 Task: Add a dependency to the task Integrate website with a new web content management system (CMS) , the existing task  Create a new online platform for online gaming tournaments in the project BackTech
Action: Mouse moved to (734, 306)
Screenshot: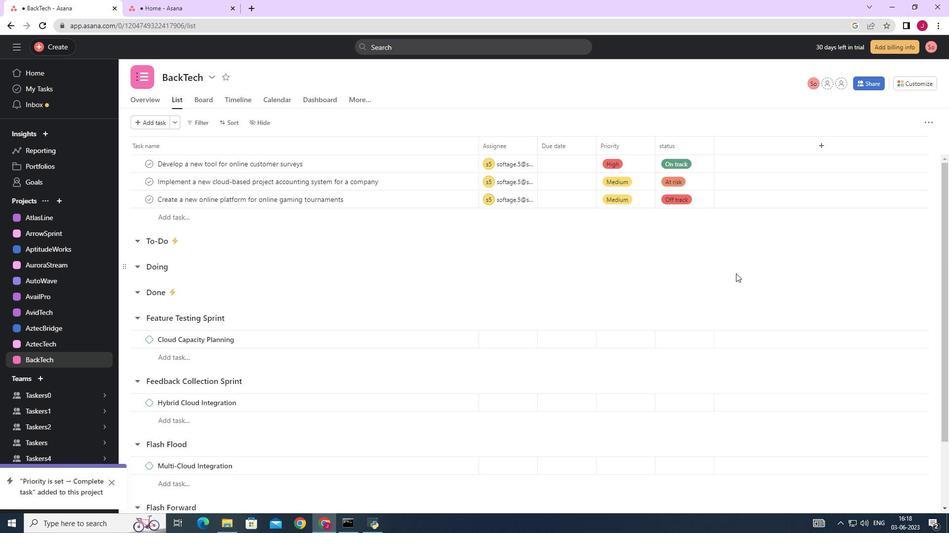 
Action: Mouse scrolled (734, 306) with delta (0, 0)
Screenshot: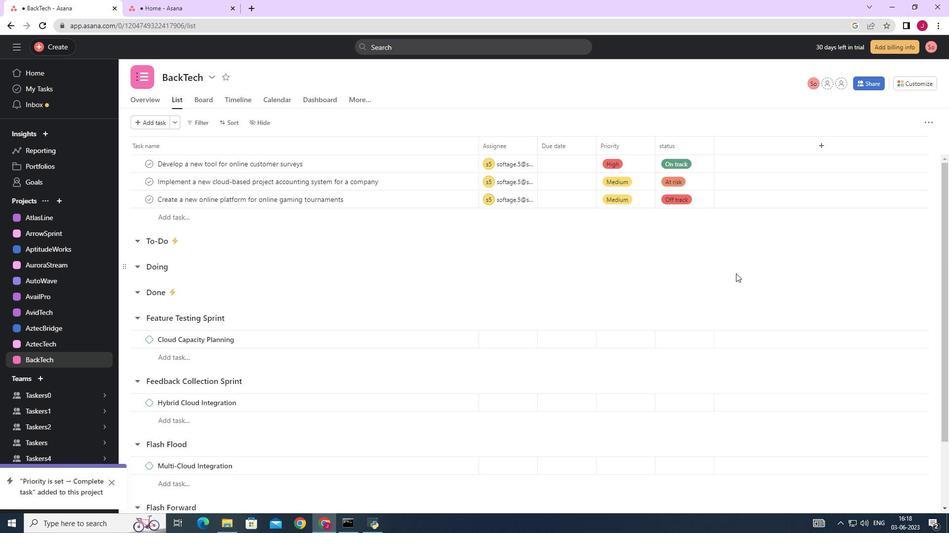 
Action: Mouse moved to (735, 307)
Screenshot: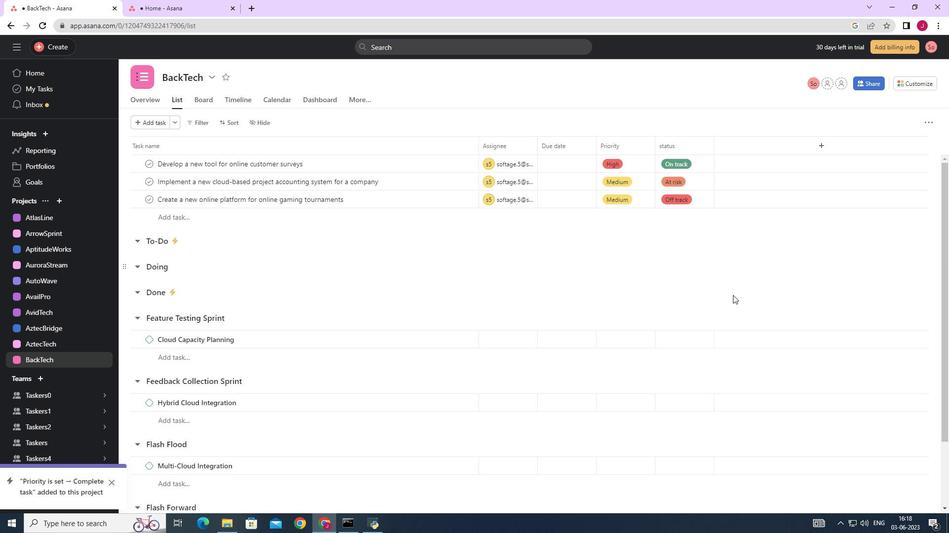 
Action: Mouse scrolled (735, 306) with delta (0, 0)
Screenshot: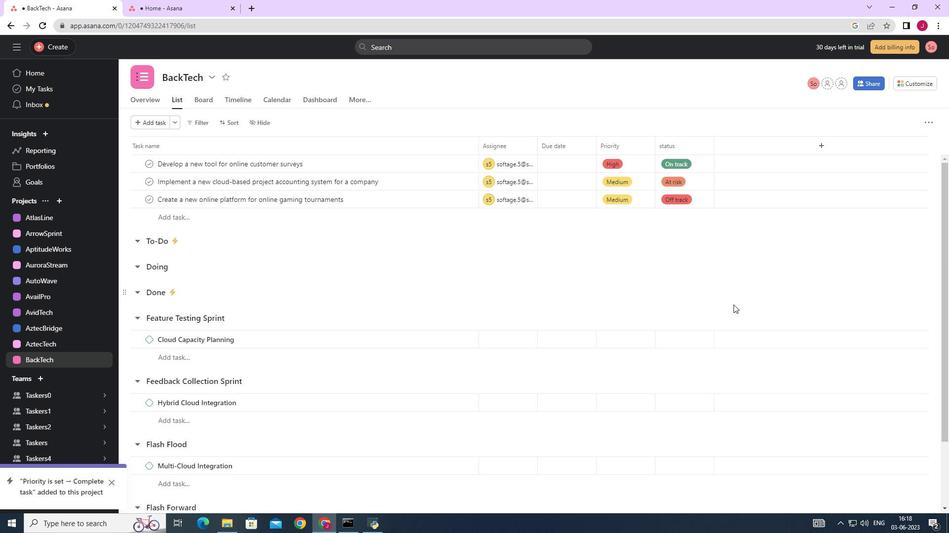 
Action: Mouse moved to (735, 307)
Screenshot: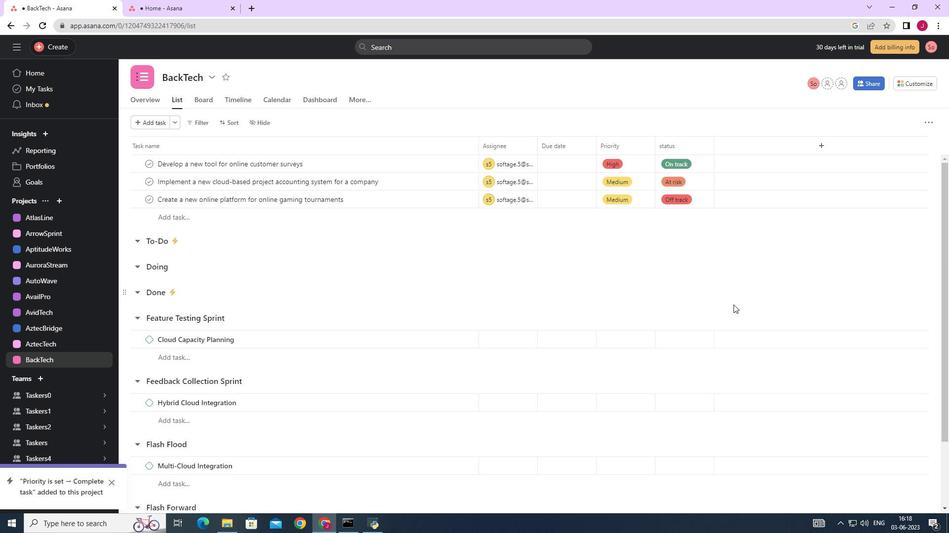 
Action: Mouse scrolled (735, 307) with delta (0, 0)
Screenshot: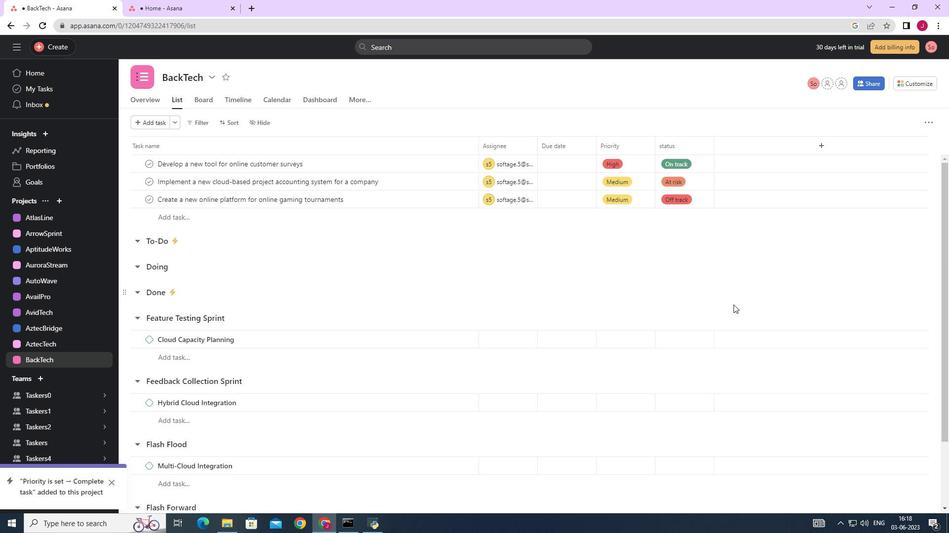 
Action: Mouse moved to (735, 307)
Screenshot: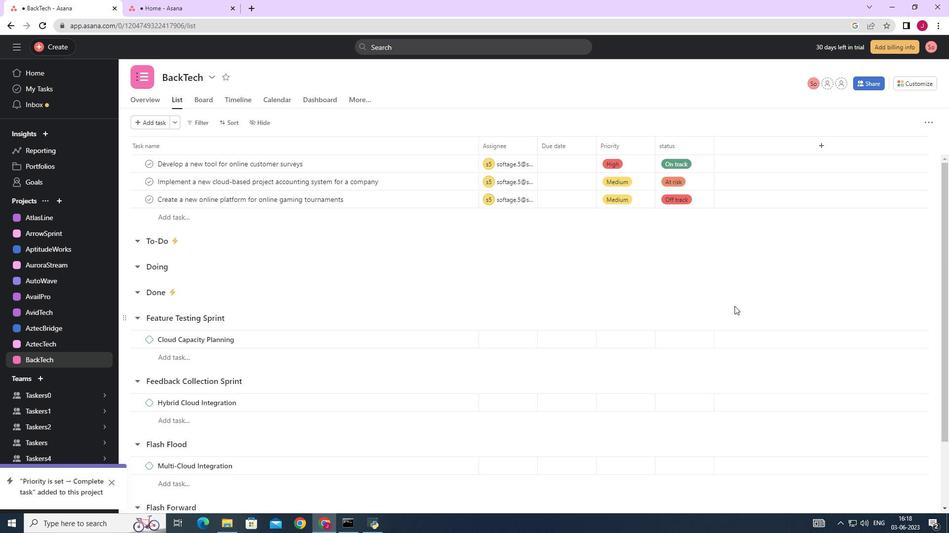 
Action: Mouse scrolled (735, 307) with delta (0, 0)
Screenshot: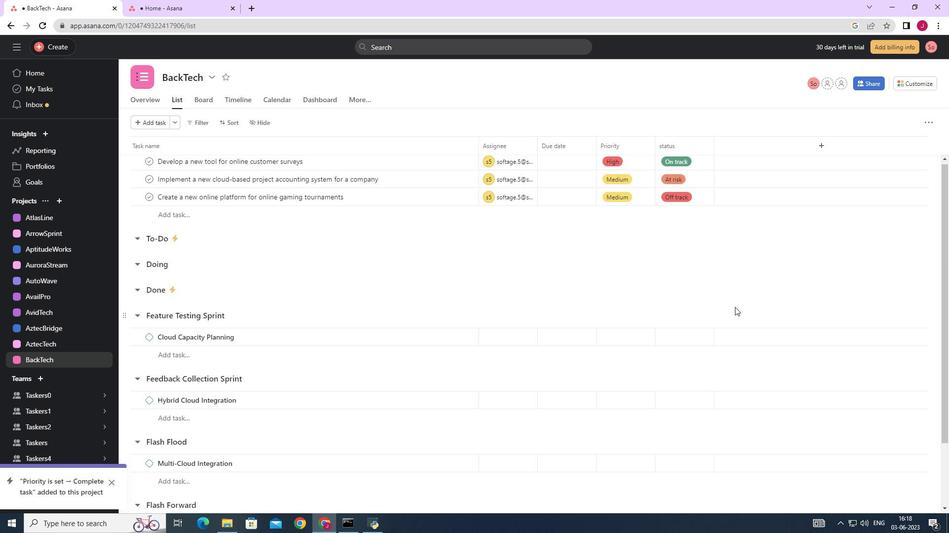 
Action: Mouse moved to (574, 388)
Screenshot: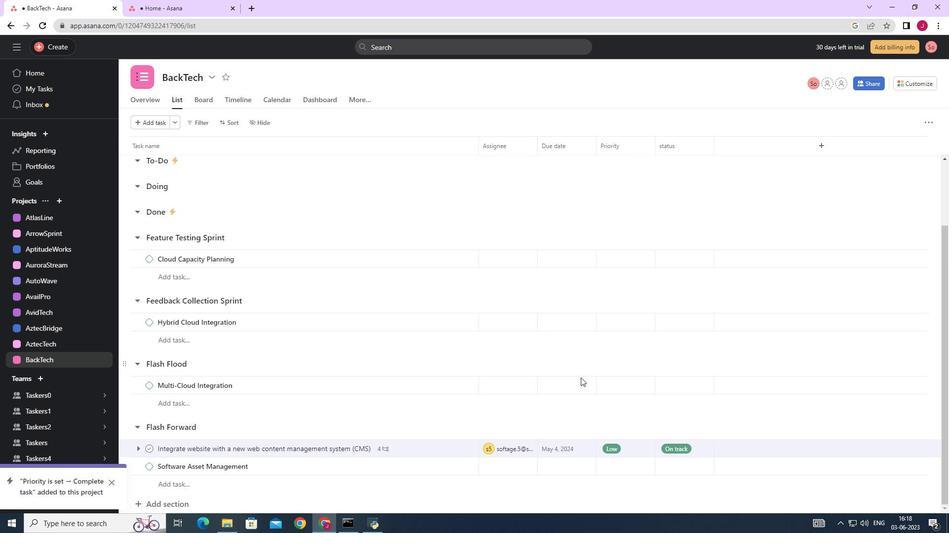 
Action: Mouse scrolled (574, 388) with delta (0, 0)
Screenshot: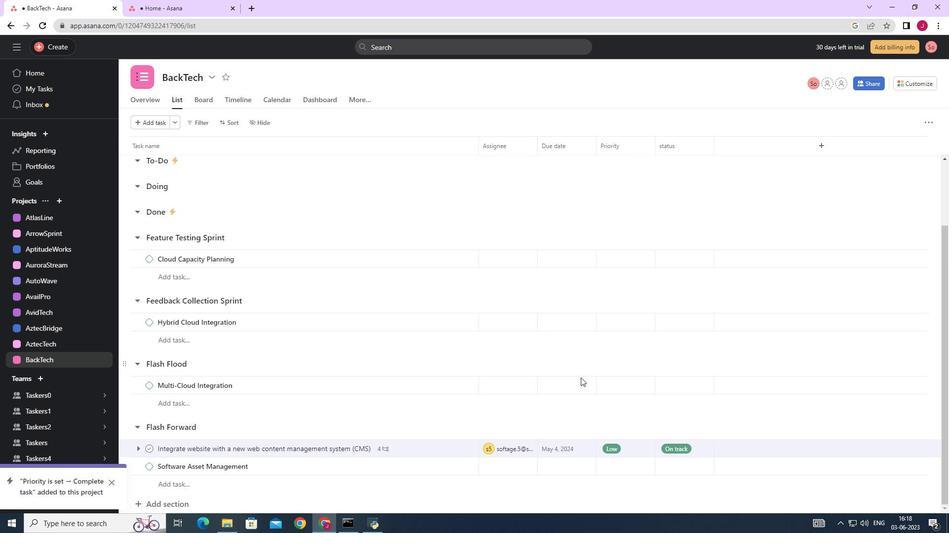 
Action: Mouse scrolled (574, 388) with delta (0, 0)
Screenshot: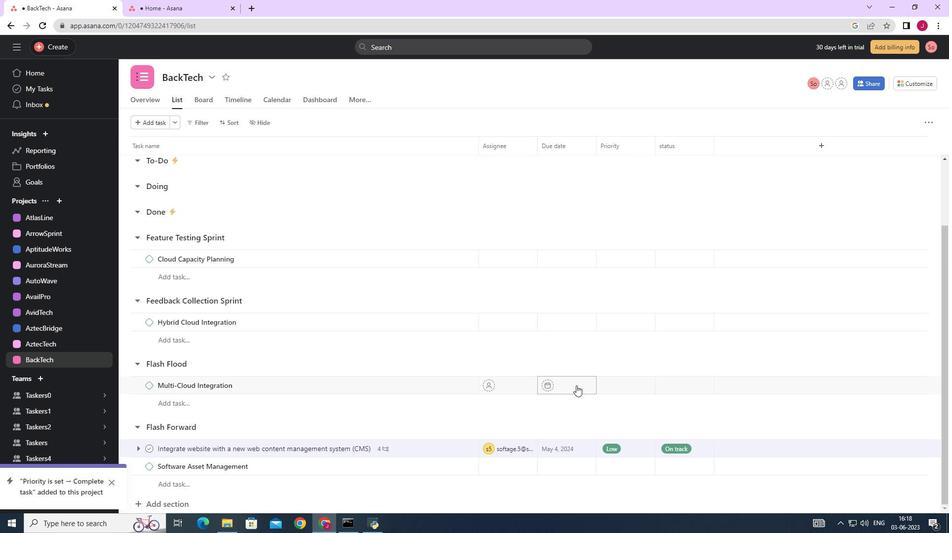 
Action: Mouse moved to (438, 450)
Screenshot: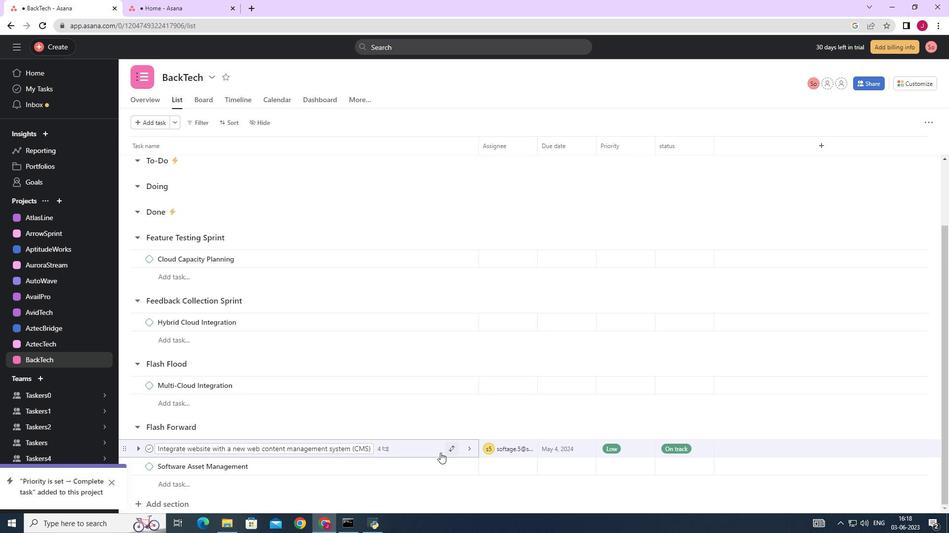 
Action: Mouse pressed left at (438, 450)
Screenshot: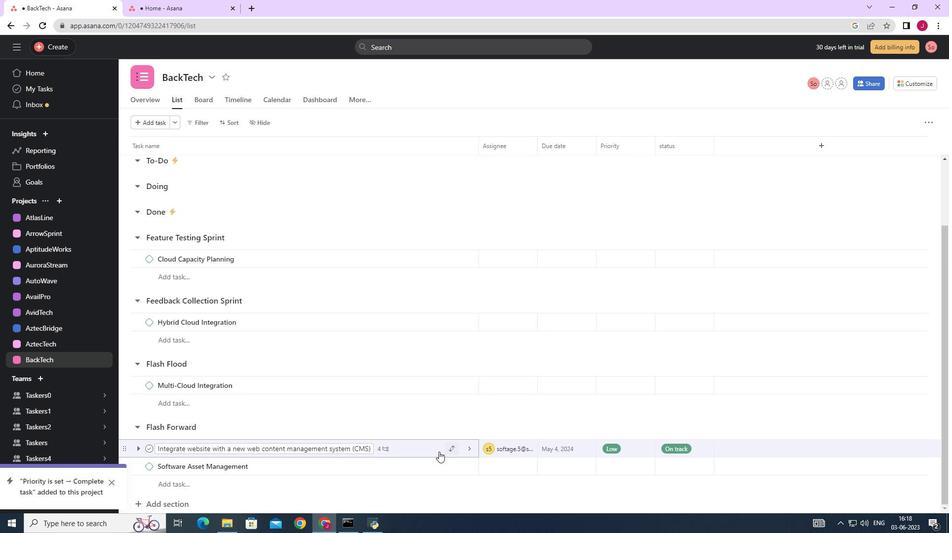 
Action: Mouse moved to (723, 320)
Screenshot: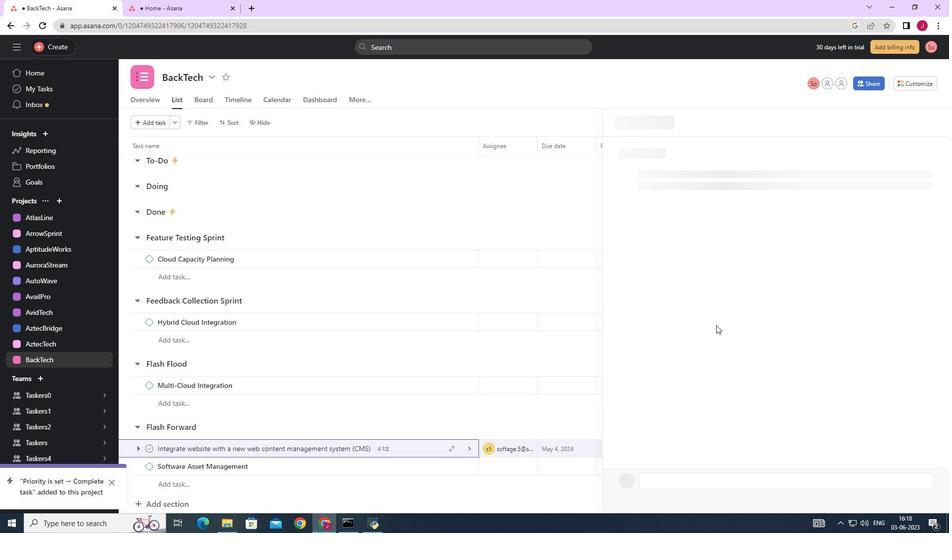 
Action: Mouse scrolled (723, 320) with delta (0, 0)
Screenshot: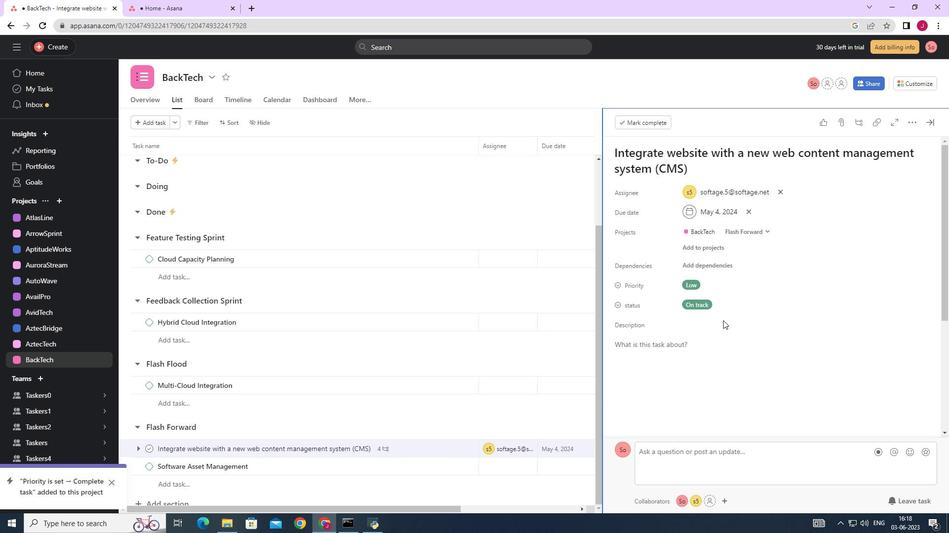 
Action: Mouse scrolled (723, 320) with delta (0, 0)
Screenshot: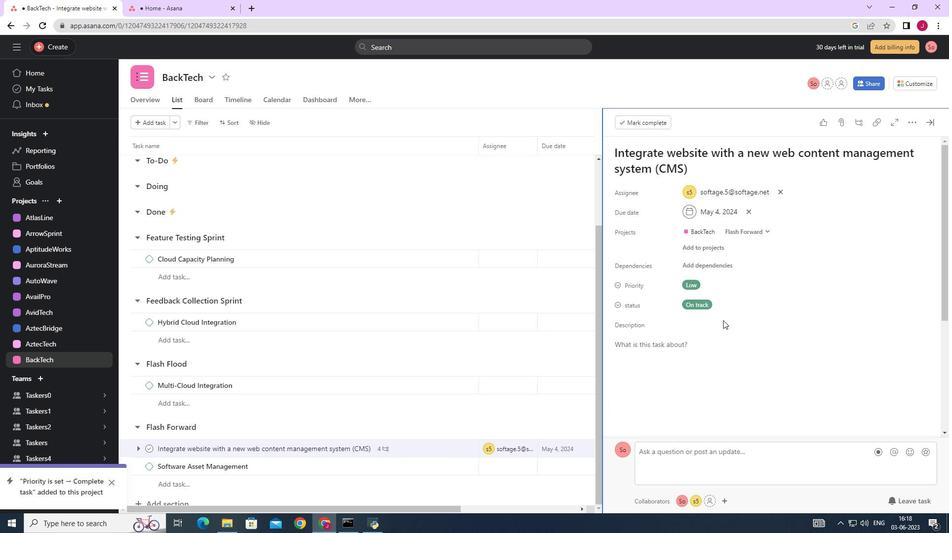 
Action: Mouse scrolled (723, 320) with delta (0, 0)
Screenshot: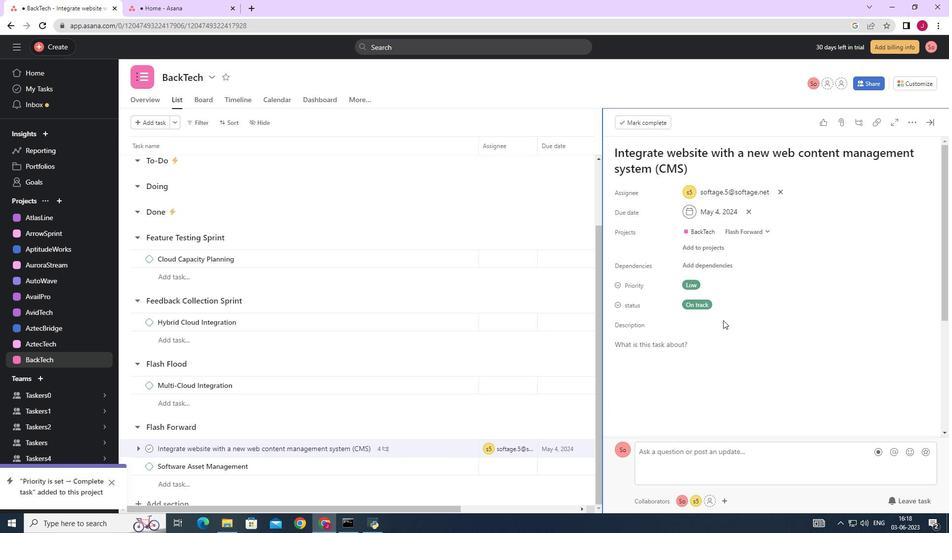 
Action: Mouse scrolled (723, 320) with delta (0, 0)
Screenshot: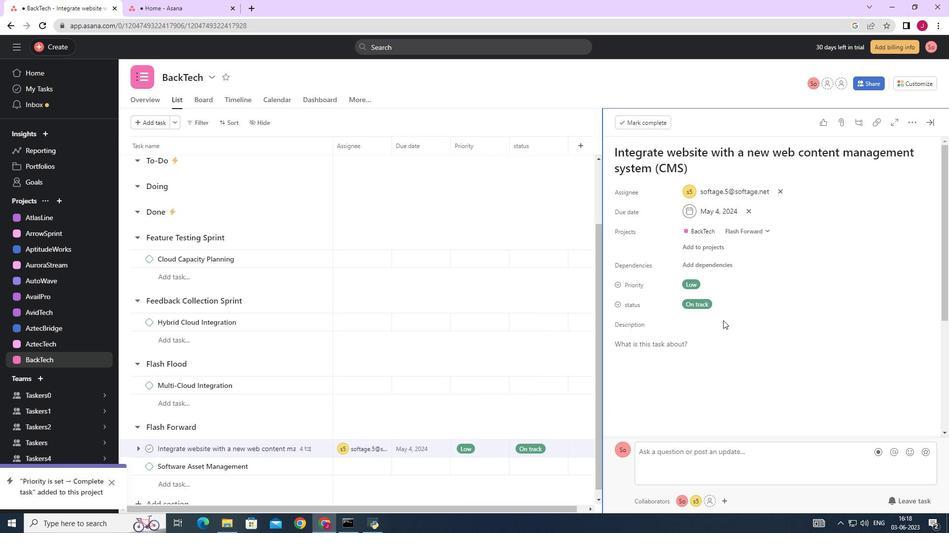 
Action: Mouse moved to (709, 261)
Screenshot: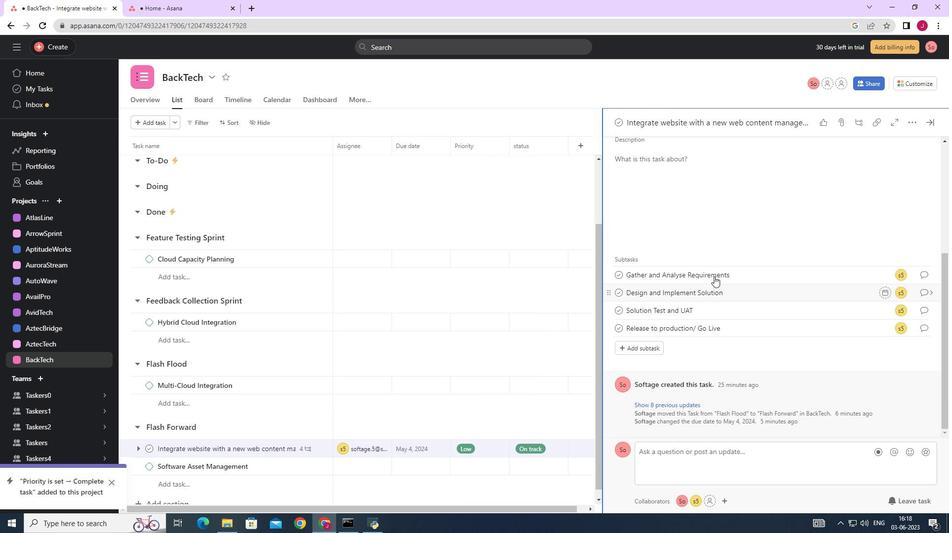 
Action: Mouse scrolled (709, 261) with delta (0, 0)
Screenshot: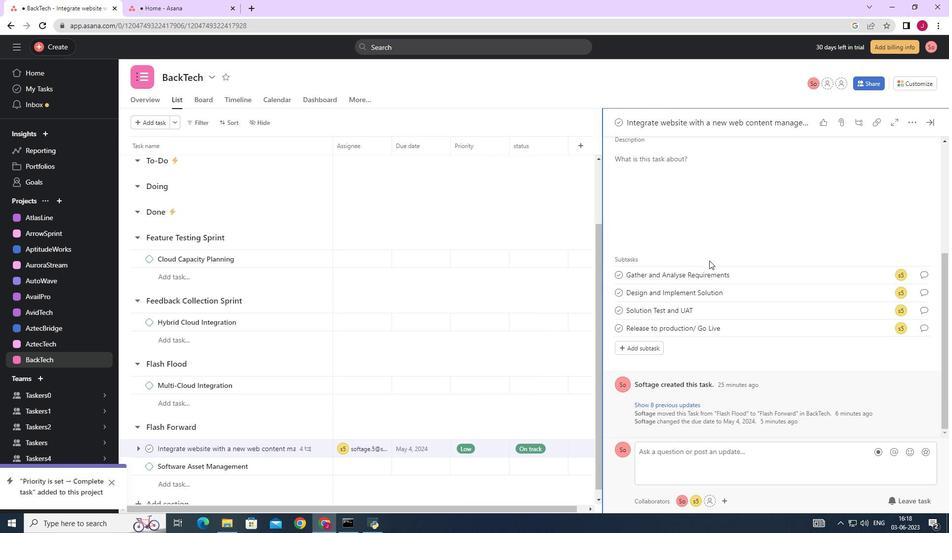 
Action: Mouse scrolled (709, 261) with delta (0, 0)
Screenshot: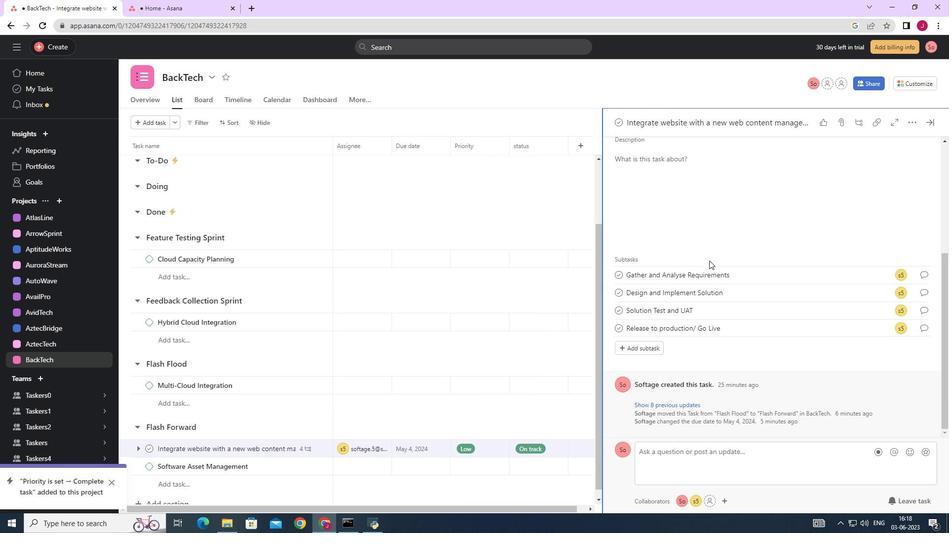 
Action: Mouse moved to (667, 235)
Screenshot: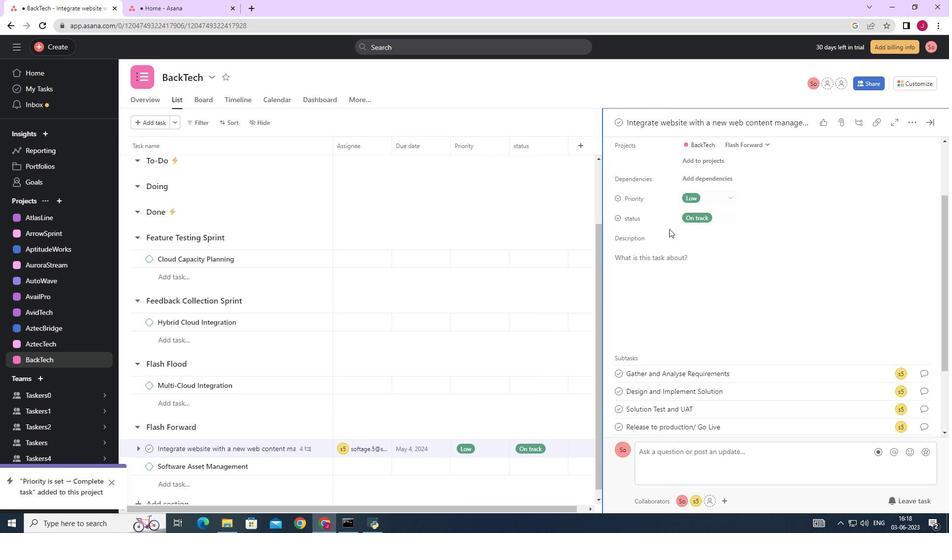 
Action: Mouse scrolled (667, 234) with delta (0, 0)
Screenshot: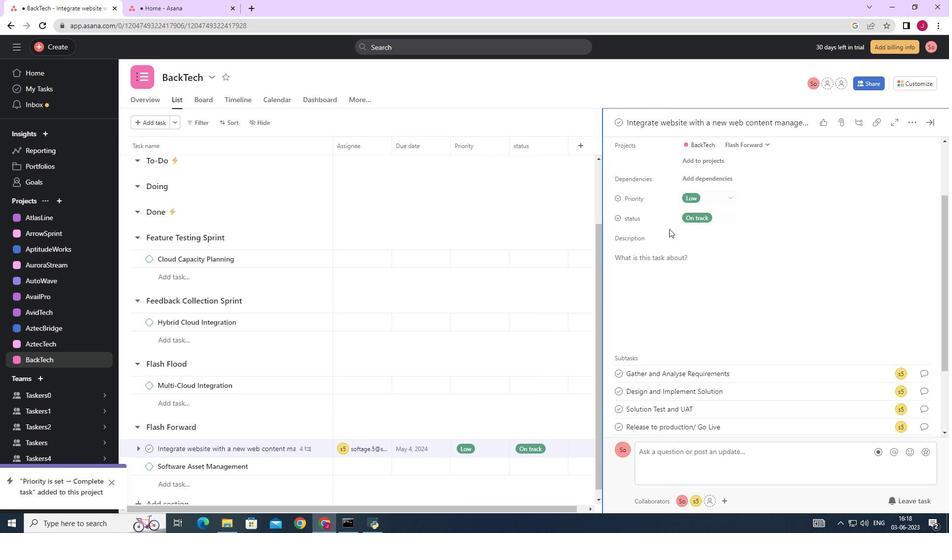 
Action: Mouse moved to (667, 236)
Screenshot: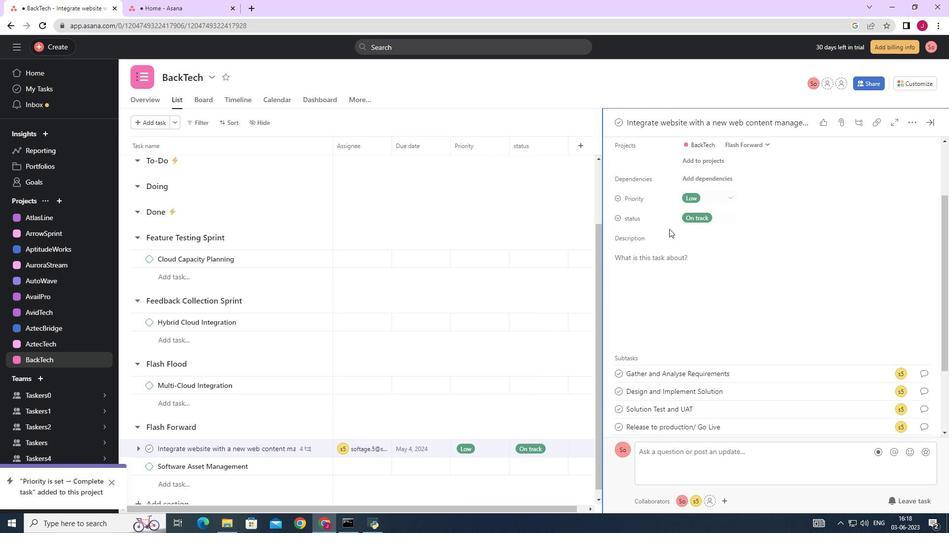 
Action: Mouse scrolled (667, 235) with delta (0, 0)
Screenshot: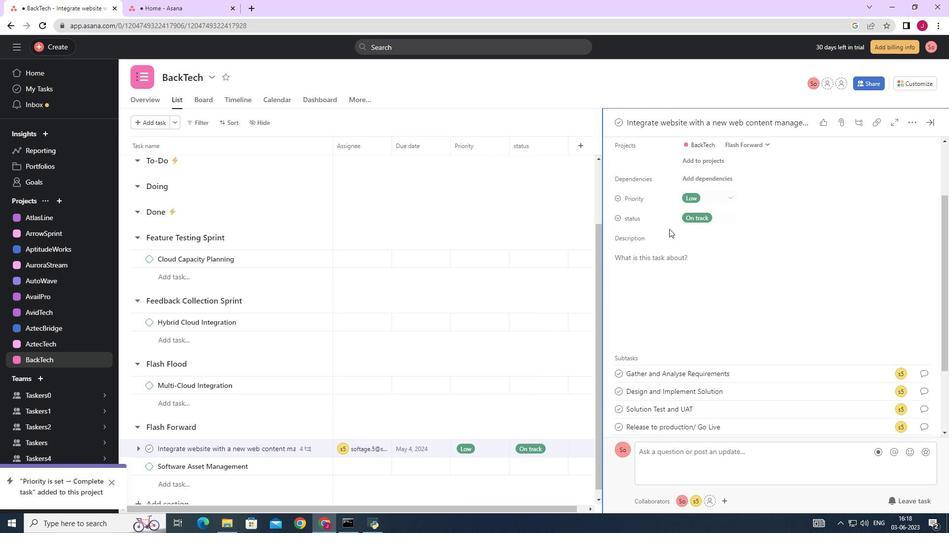 
Action: Mouse moved to (667, 236)
Screenshot: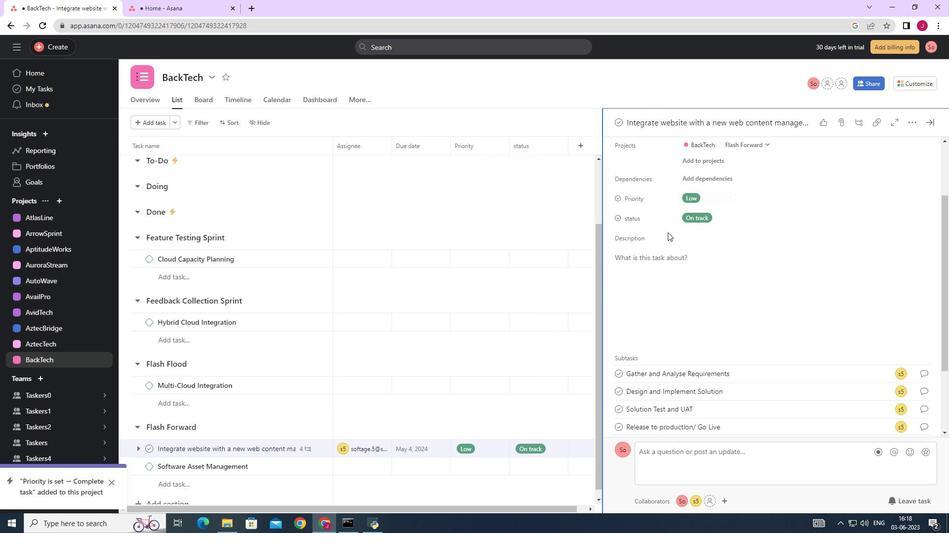 
Action: Mouse scrolled (667, 236) with delta (0, 0)
Screenshot: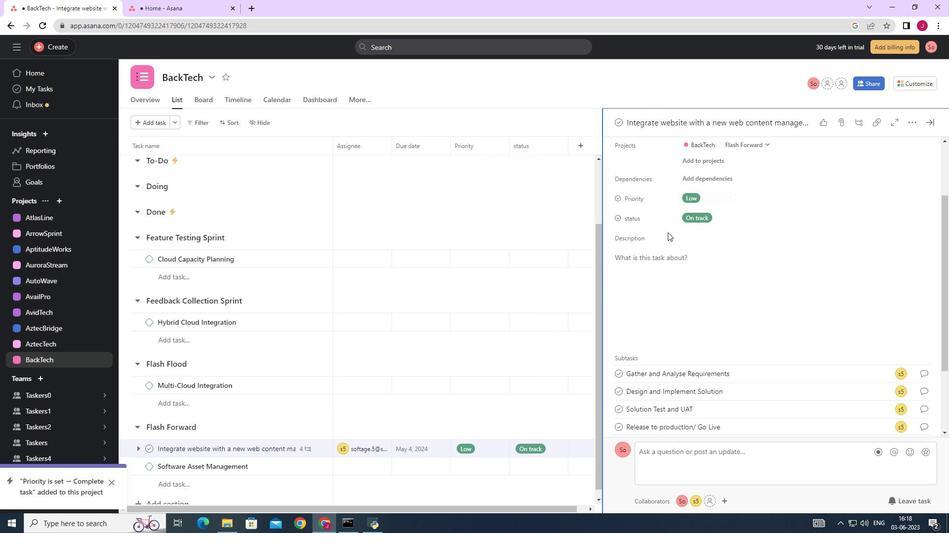
Action: Mouse scrolled (667, 237) with delta (0, 0)
Screenshot: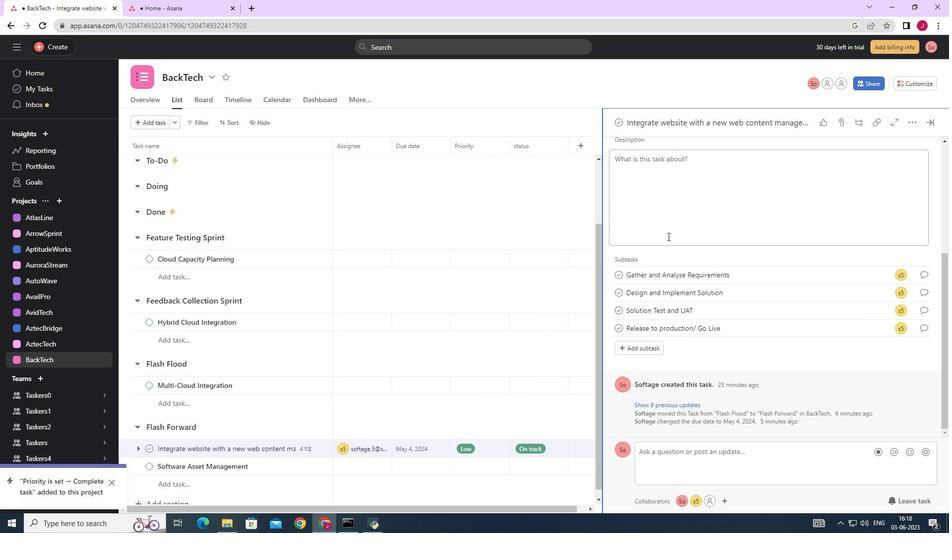 
Action: Mouse scrolled (667, 237) with delta (0, 0)
Screenshot: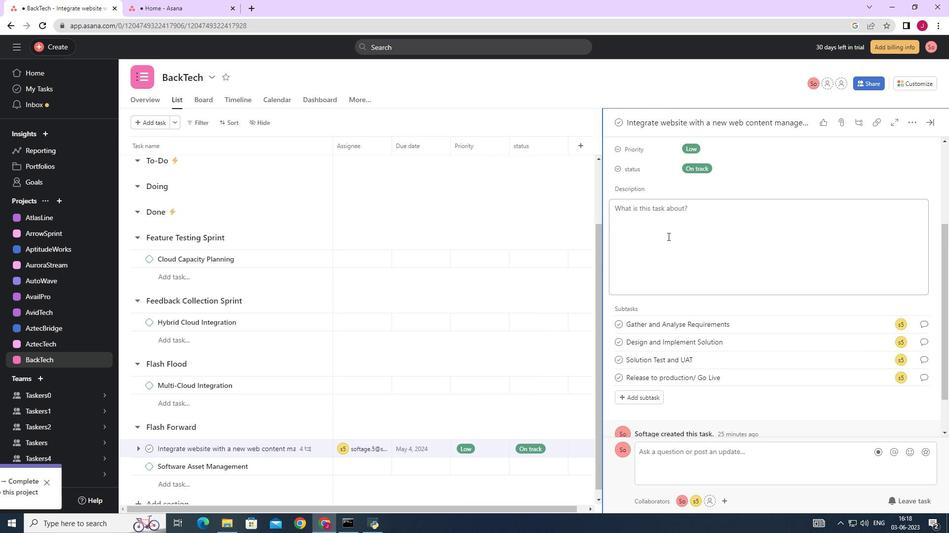 
Action: Mouse moved to (674, 245)
Screenshot: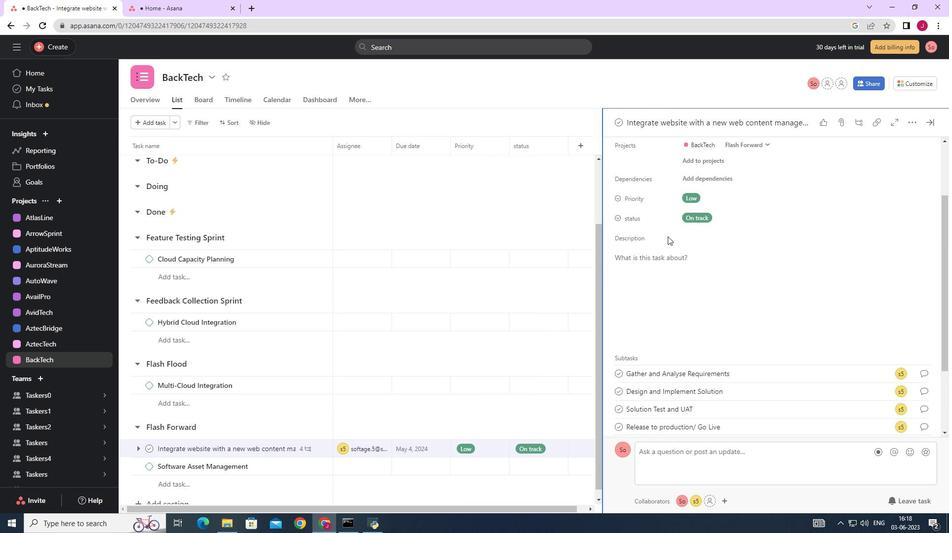 
Action: Mouse scrolled (674, 244) with delta (0, 0)
Screenshot: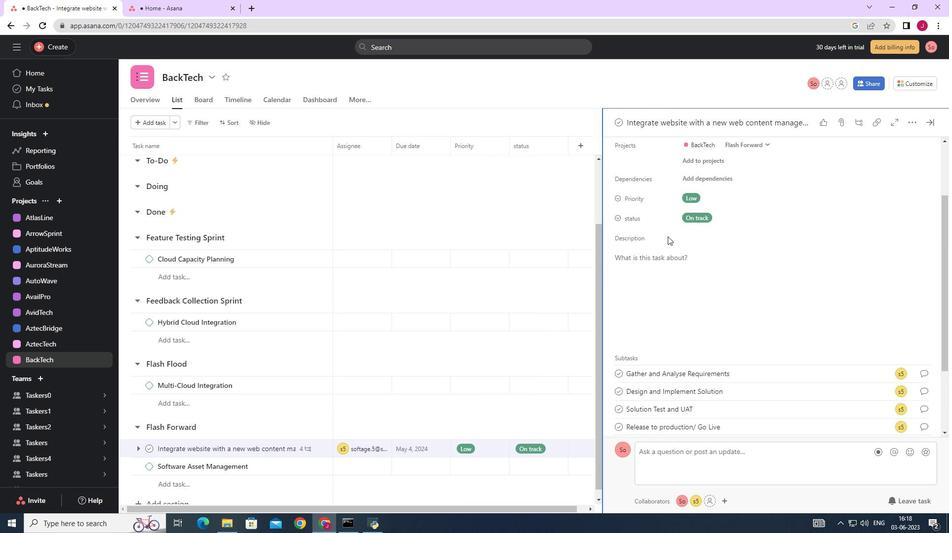 
Action: Mouse moved to (675, 247)
Screenshot: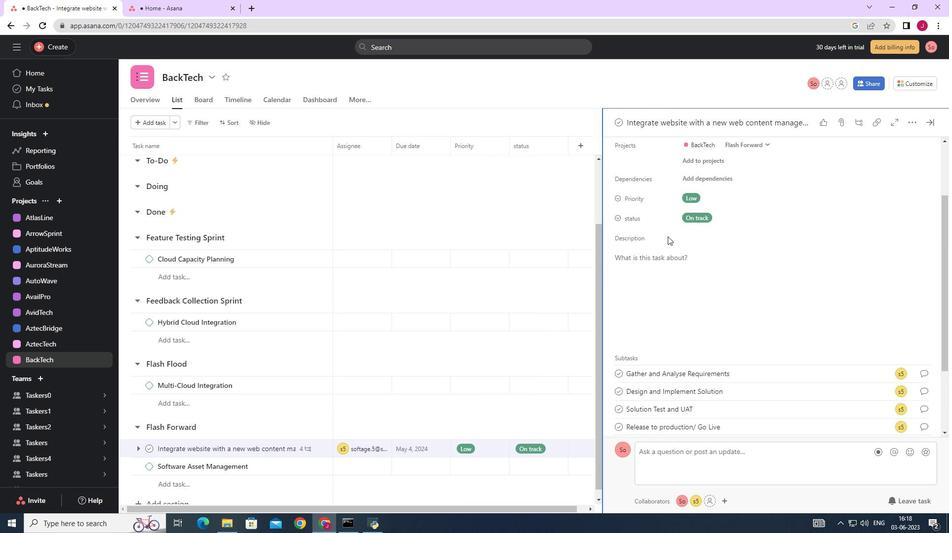 
Action: Mouse scrolled (675, 246) with delta (0, 0)
Screenshot: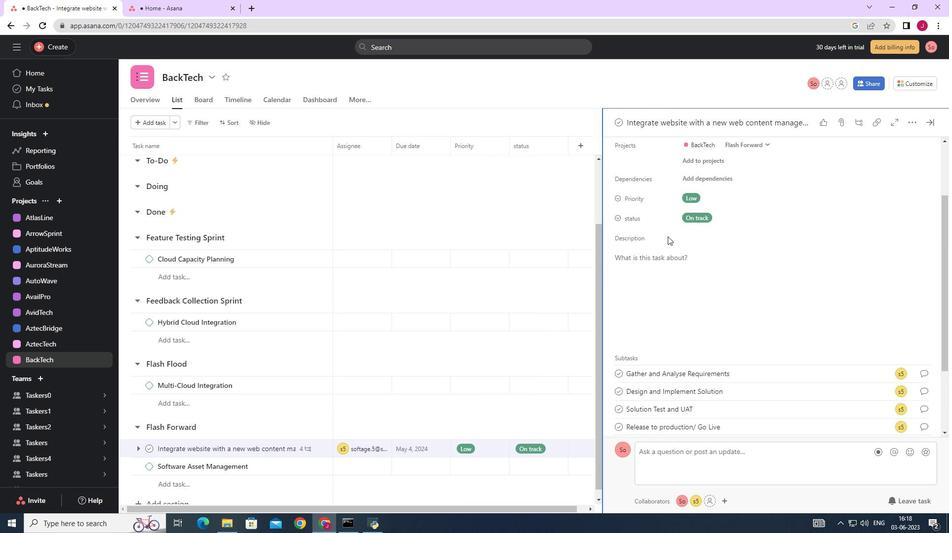 
Action: Mouse moved to (676, 249)
Screenshot: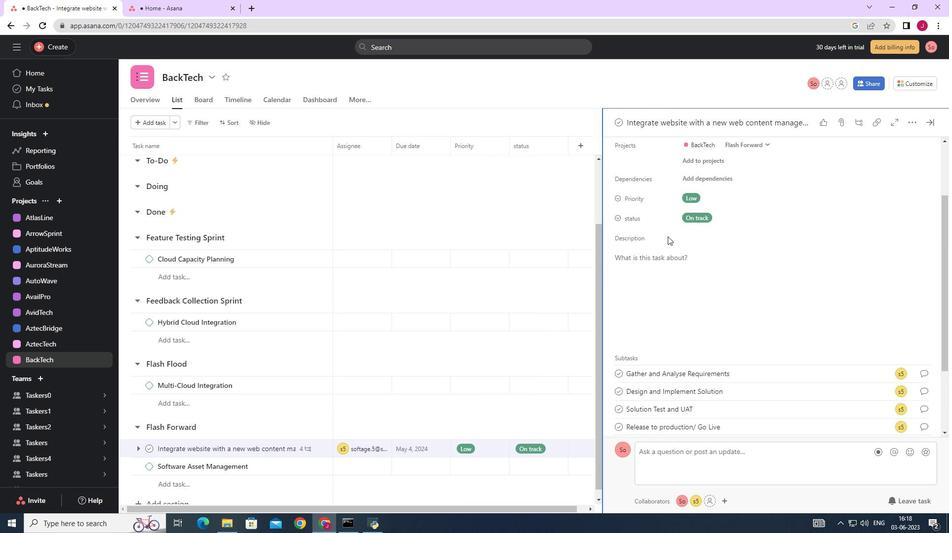 
Action: Mouse scrolled (676, 248) with delta (0, 0)
Screenshot: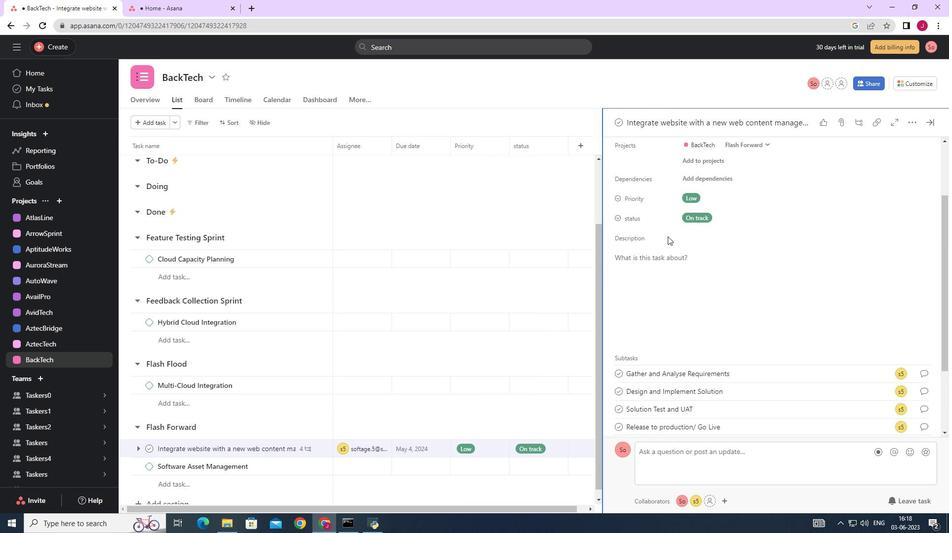 
Action: Mouse moved to (677, 250)
Screenshot: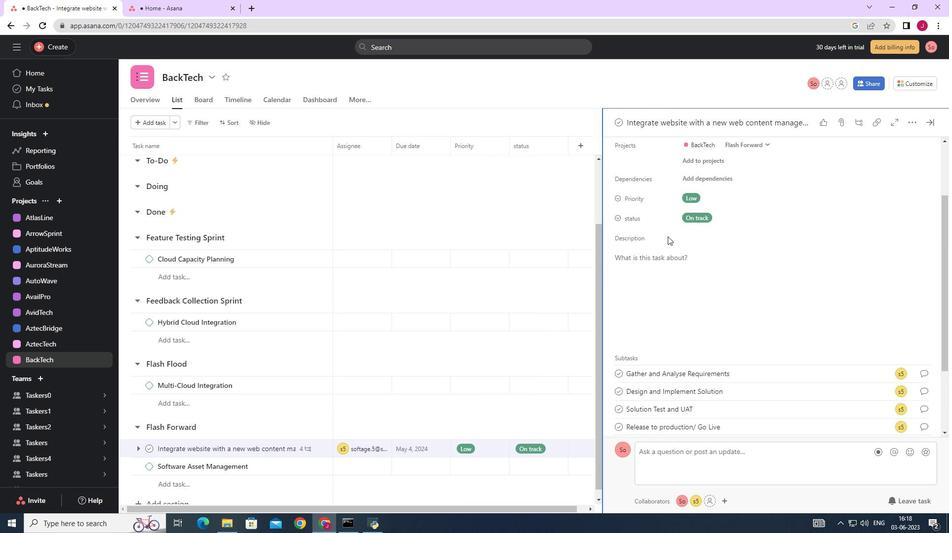 
Action: Mouse scrolled (677, 250) with delta (0, 0)
Screenshot: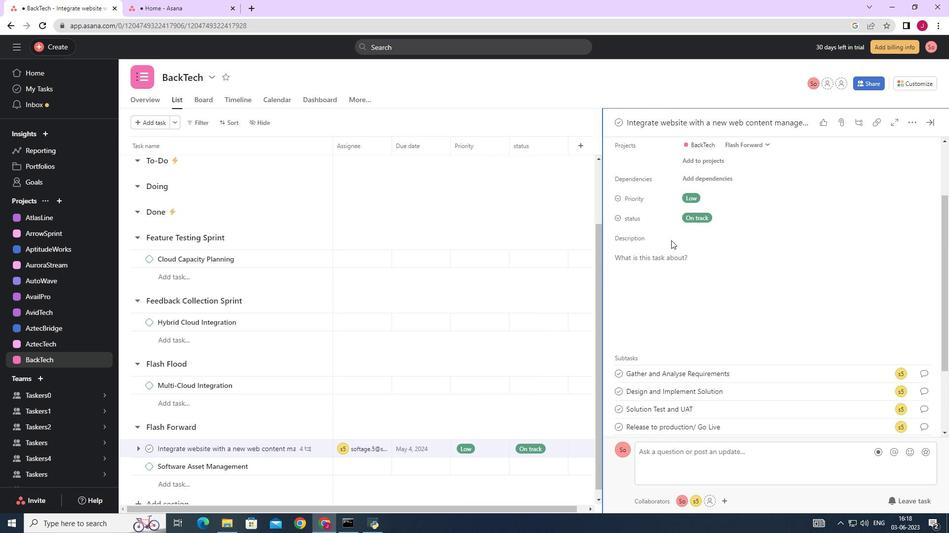 
Action: Mouse moved to (677, 252)
Screenshot: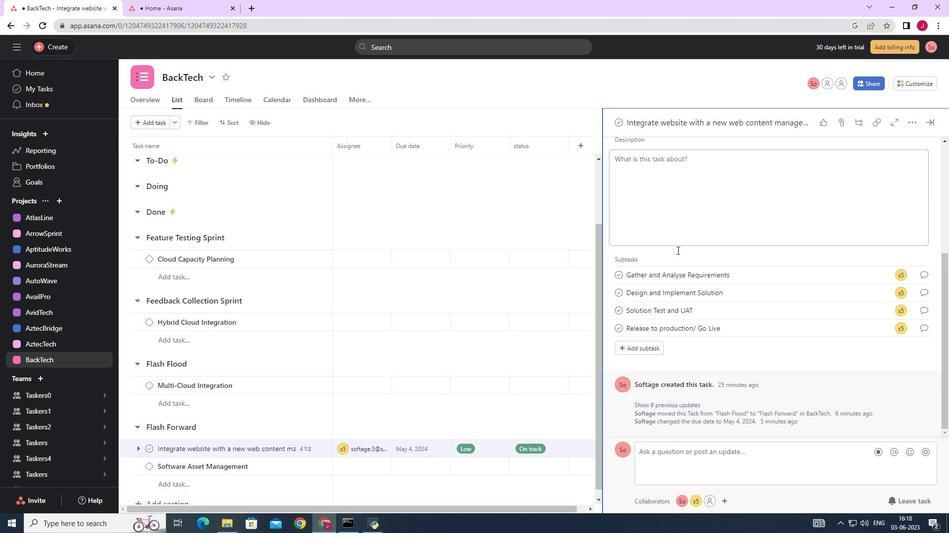 
Action: Mouse scrolled (677, 252) with delta (0, 0)
Screenshot: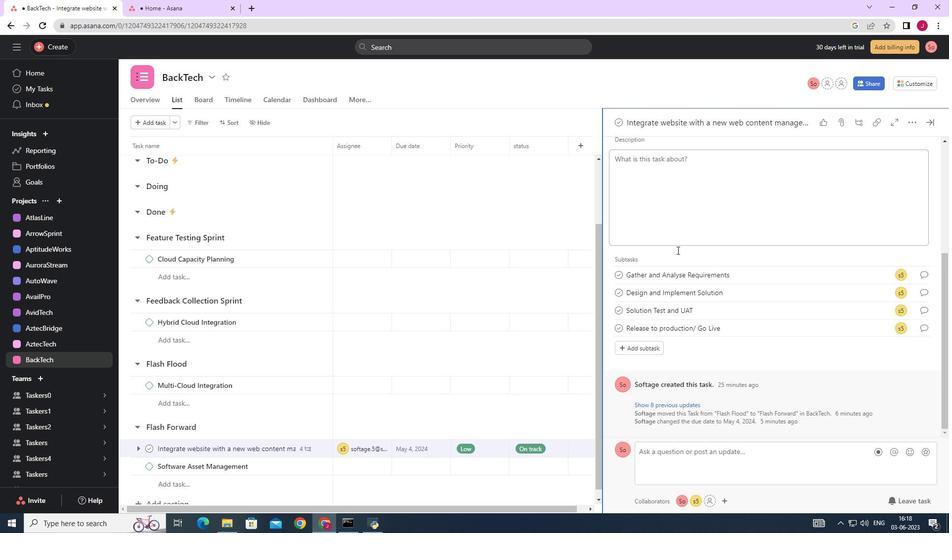 
Action: Mouse scrolled (677, 252) with delta (0, 0)
Screenshot: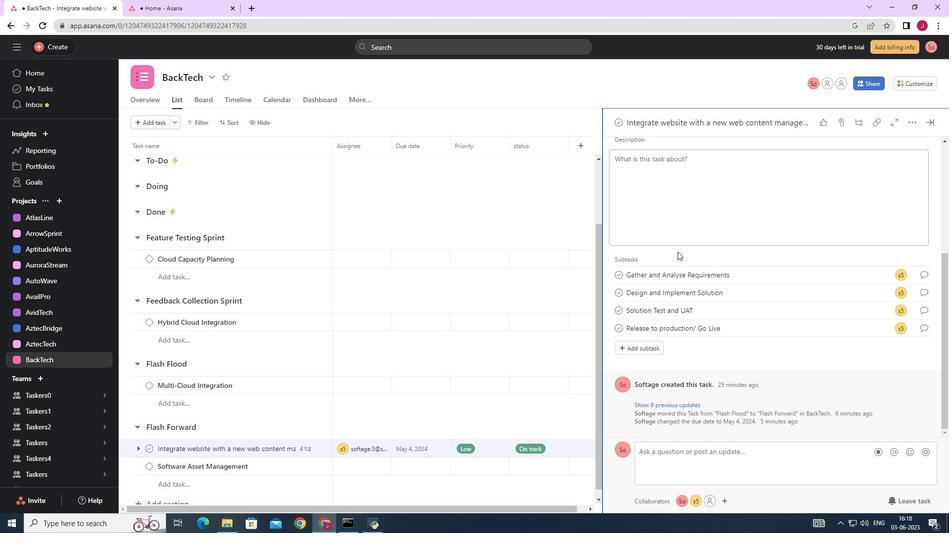 
Action: Mouse scrolled (677, 252) with delta (0, 0)
Screenshot: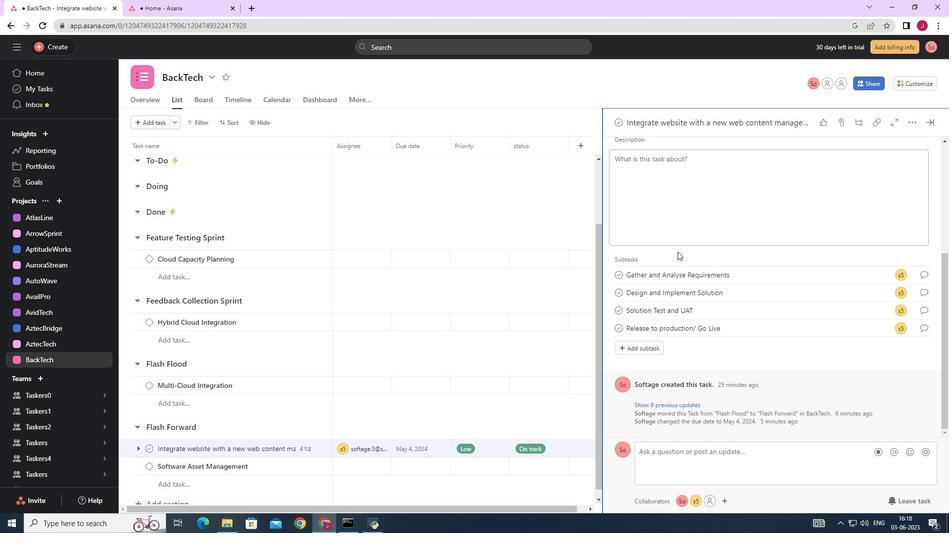 
Action: Mouse scrolled (677, 252) with delta (0, 0)
Screenshot: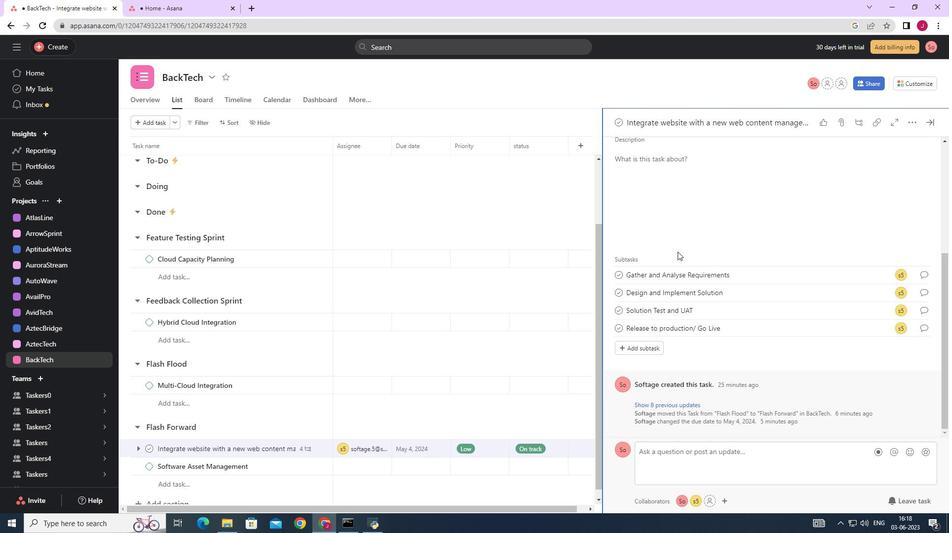 
Action: Mouse moved to (710, 266)
Screenshot: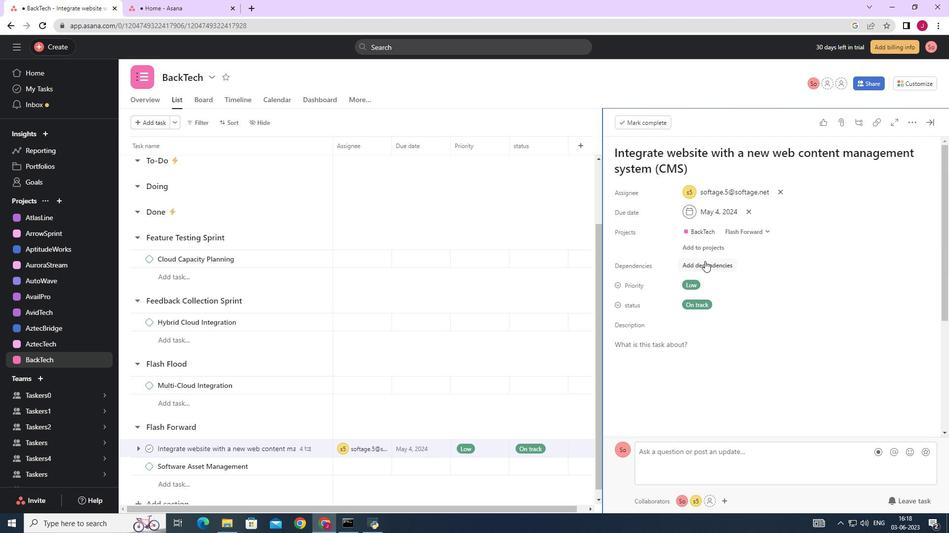 
Action: Mouse pressed left at (710, 266)
Screenshot: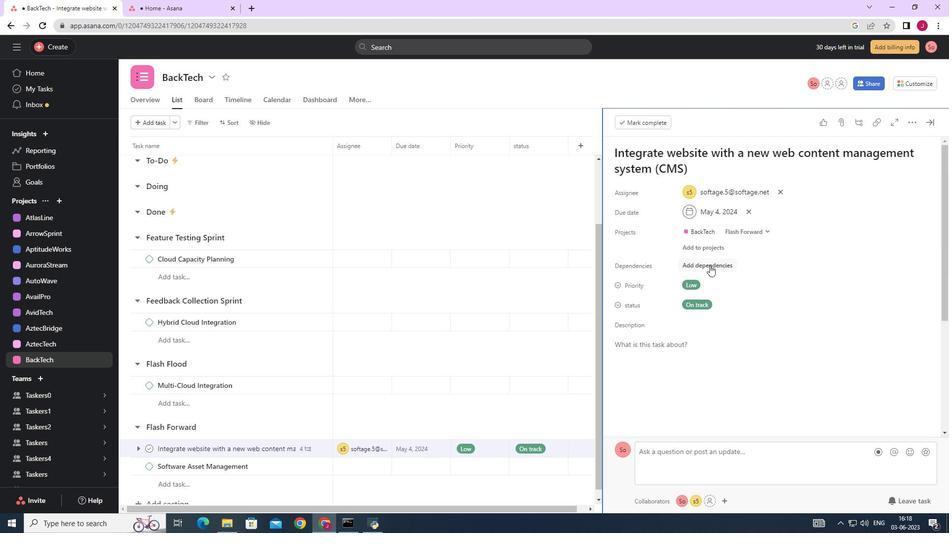 
Action: Mouse moved to (763, 302)
Screenshot: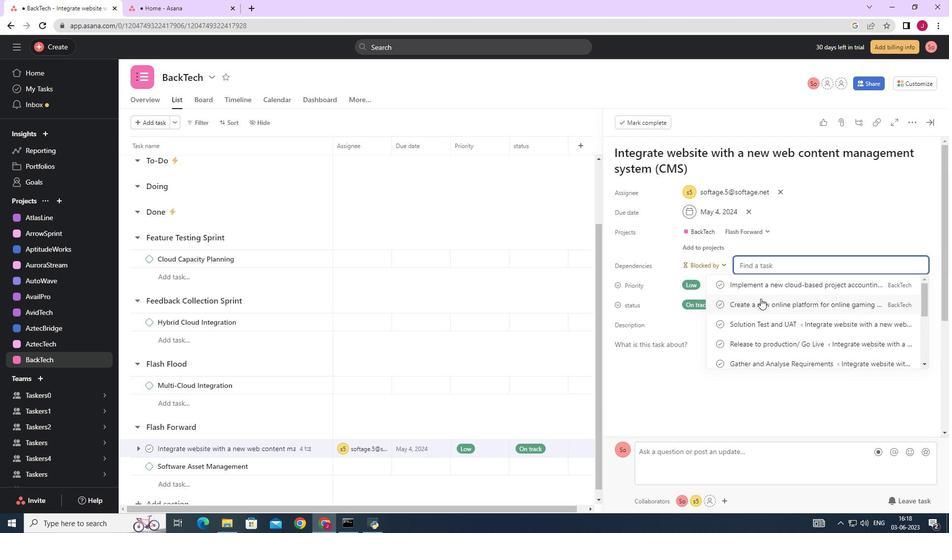 
Action: Mouse pressed left at (763, 302)
Screenshot: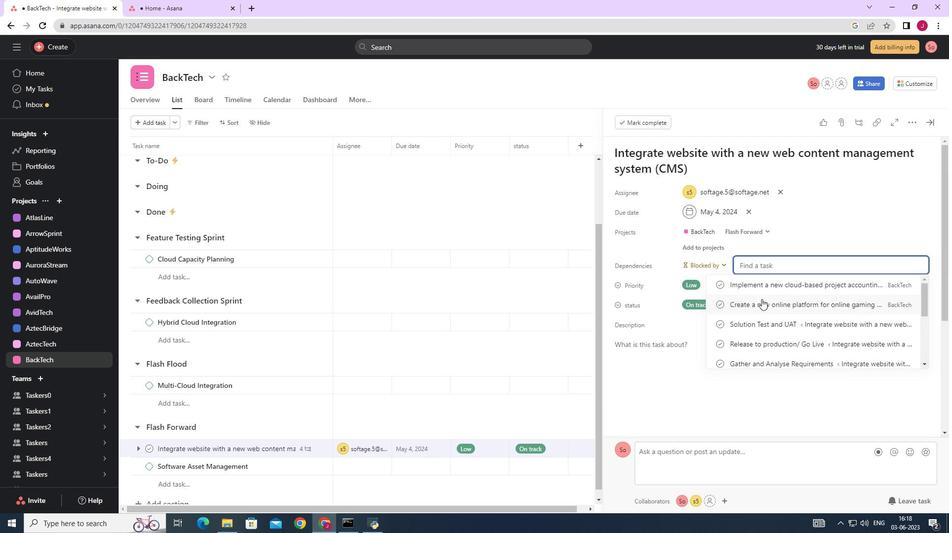 
Action: Mouse moved to (931, 123)
Screenshot: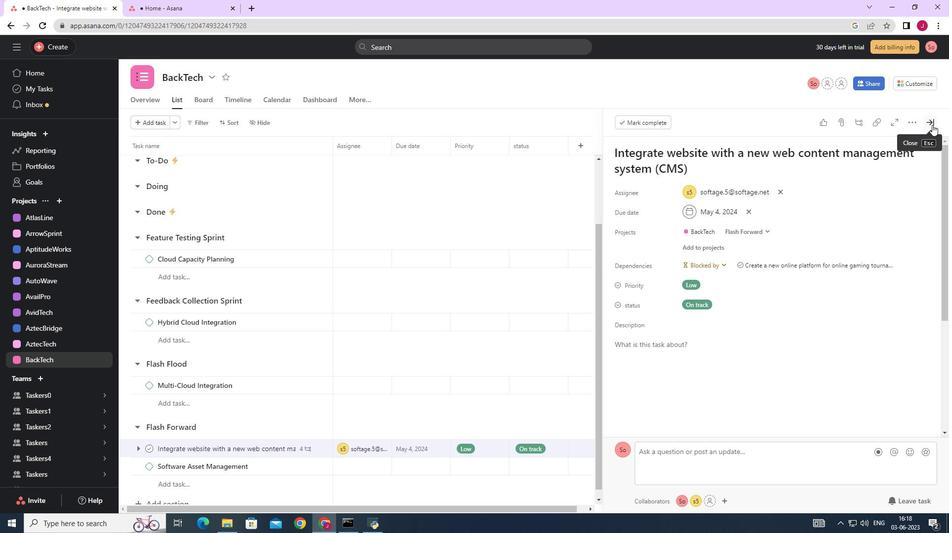 
Action: Mouse pressed left at (931, 123)
Screenshot: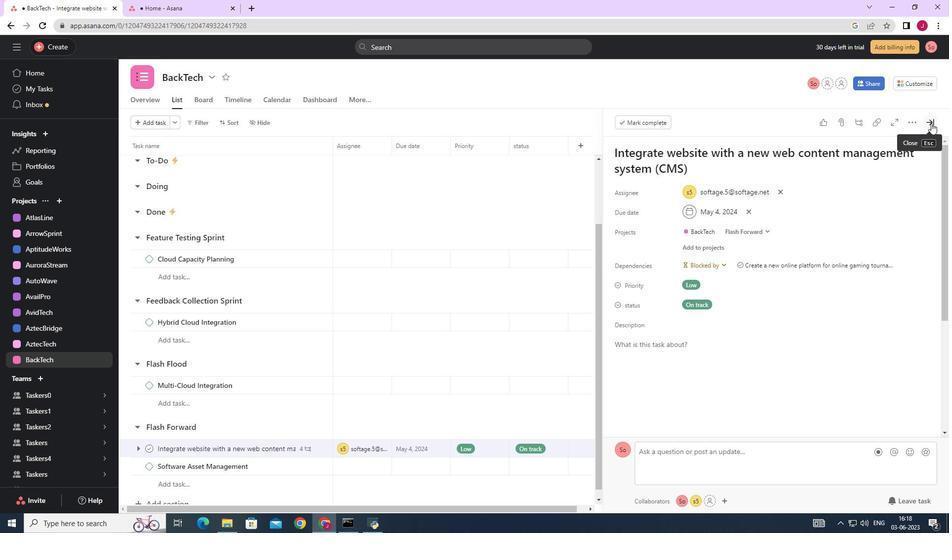 
